 Task: Create New Customer with Customer Name: Available, Billing Address Line1: 1085 Charack Road, Billing Address Line2:  Terre Haute, Billing Address Line3:  Indiana 47807, Cell Number: 803-818-8313
Action: Mouse moved to (164, 32)
Screenshot: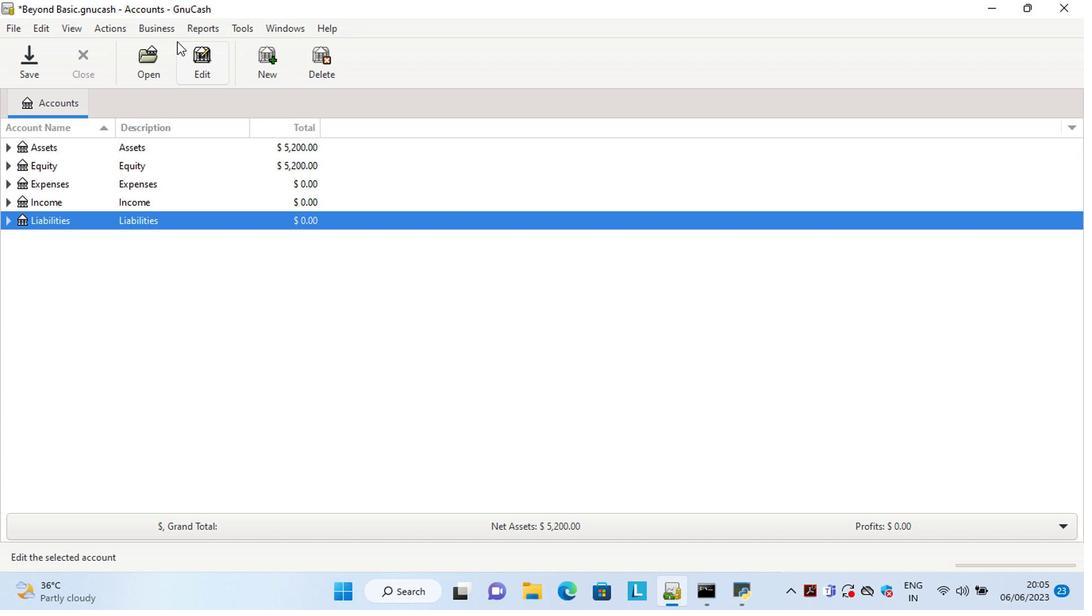 
Action: Mouse pressed left at (164, 32)
Screenshot: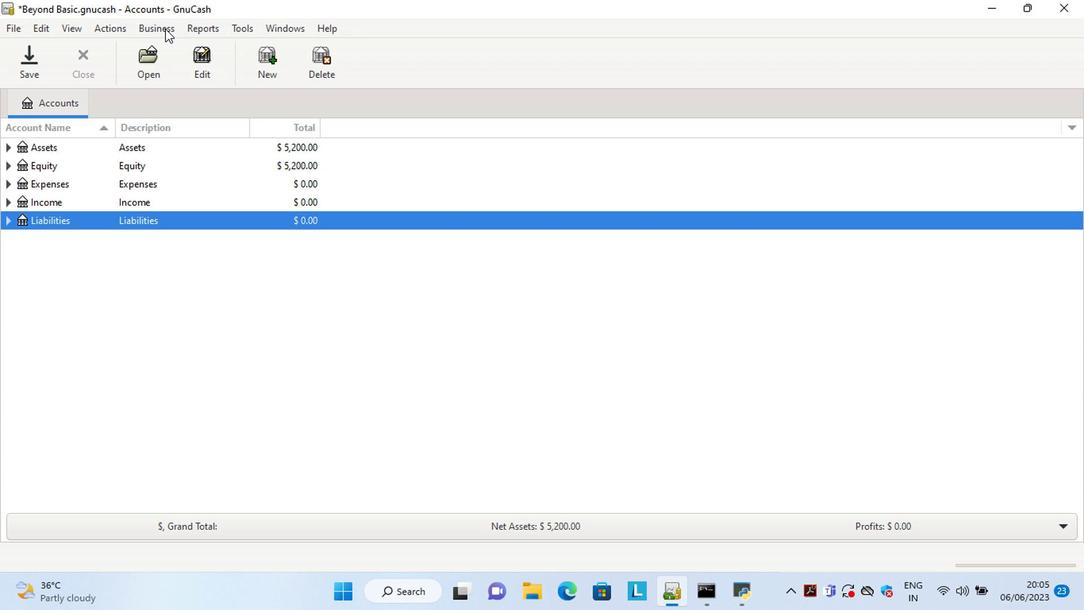
Action: Mouse moved to (357, 71)
Screenshot: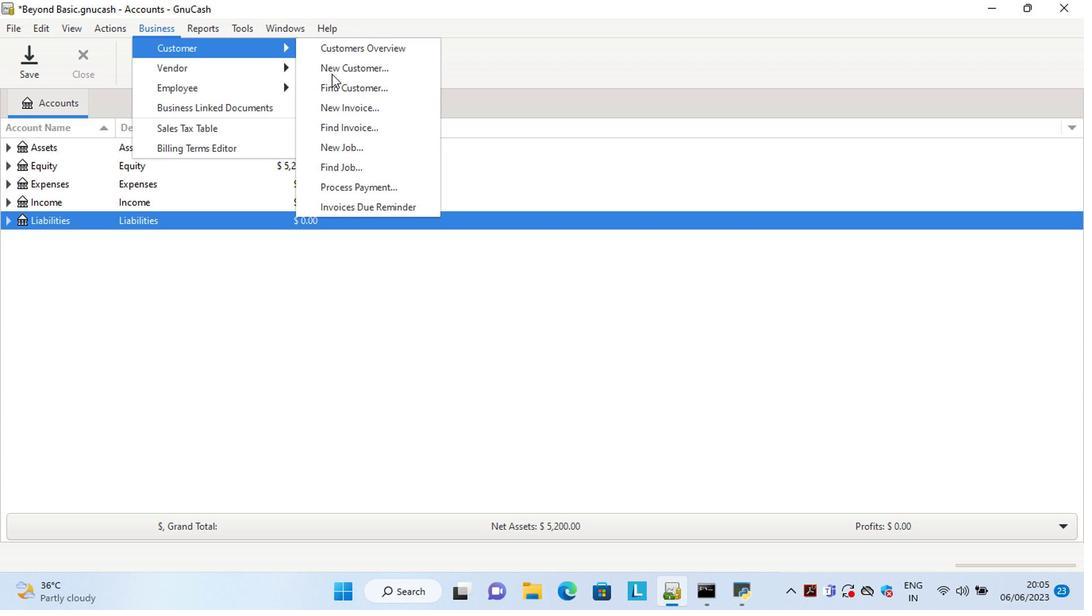 
Action: Mouse pressed left at (357, 71)
Screenshot: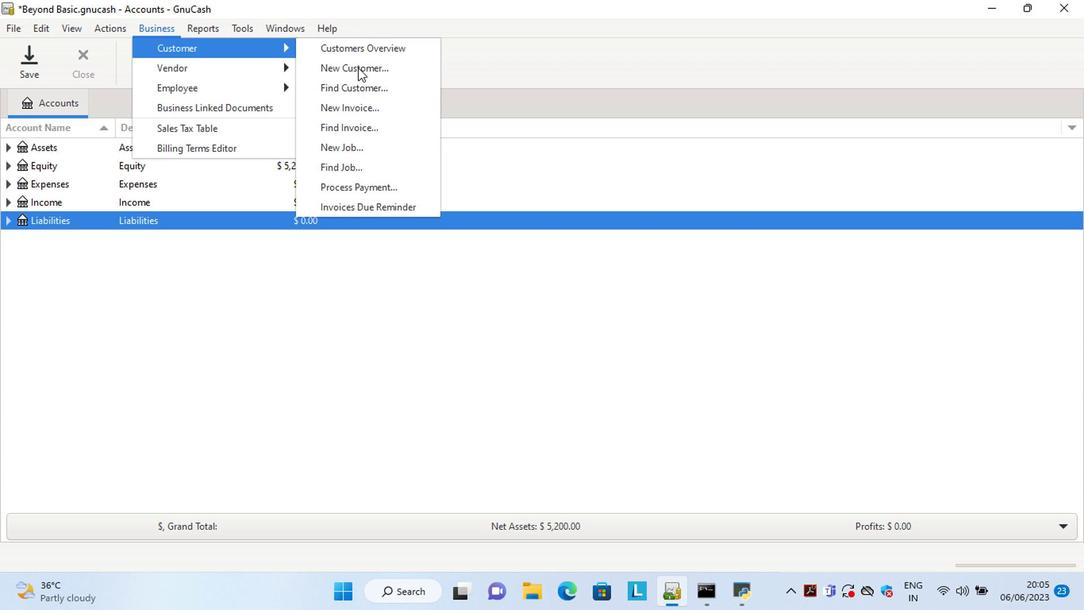 
Action: Mouse moved to (863, 358)
Screenshot: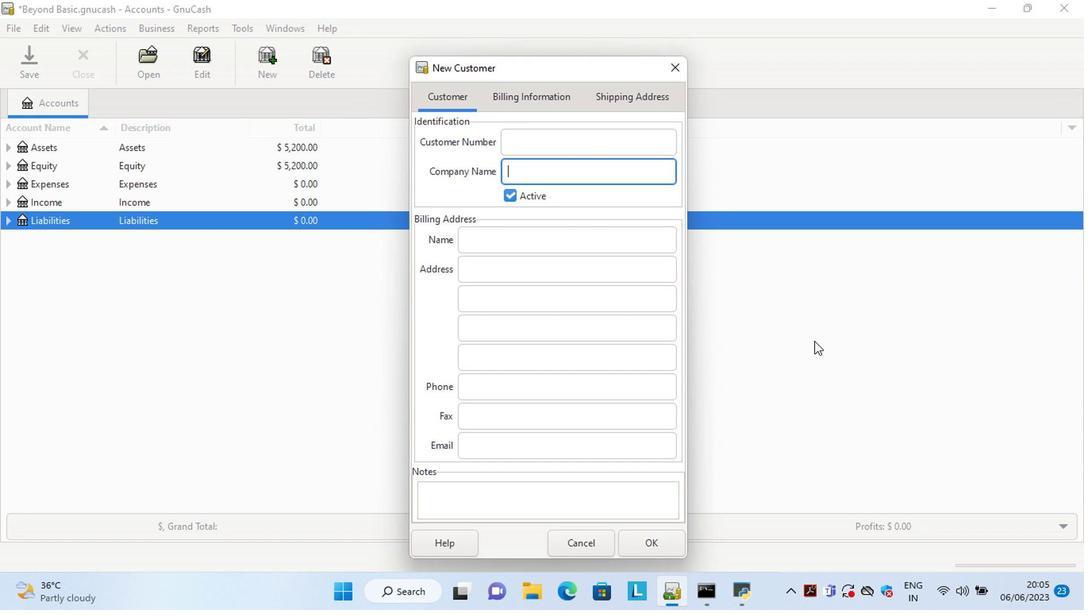 
Action: Key pressed <Key.shift>Available<Key.space><Key.backspace><Key.tab><Key.tab><Key.tab>1085<Key.space><Key.shift>Charack<Key.space><Key.shift>Road<Key.tab><Key.shift>T<Key.tab>in<Key.tab><Key.tab>803-818-8313
Screenshot: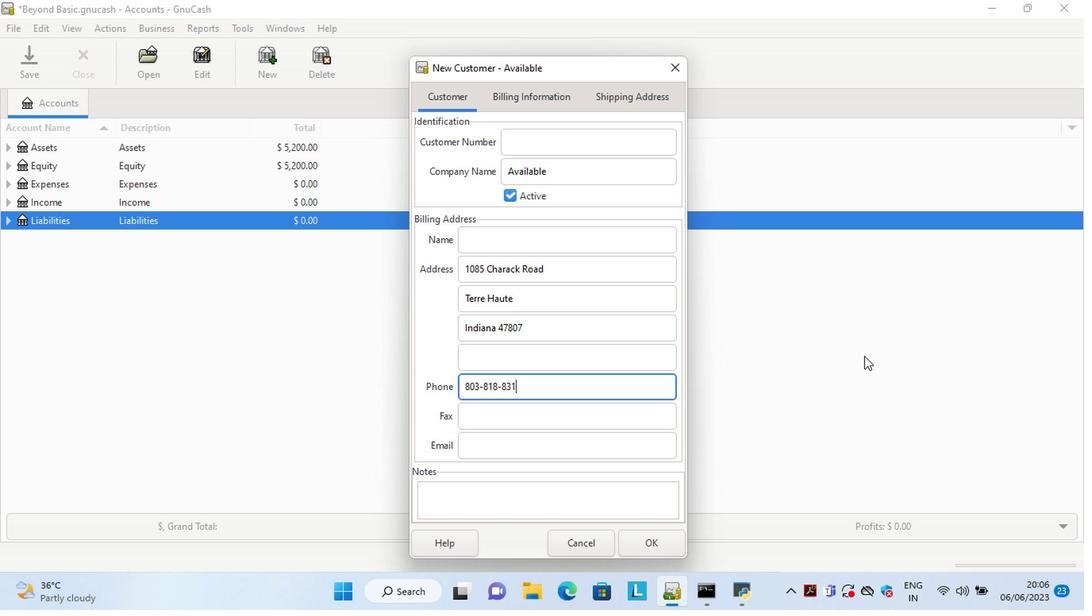 
Action: Mouse moved to (650, 542)
Screenshot: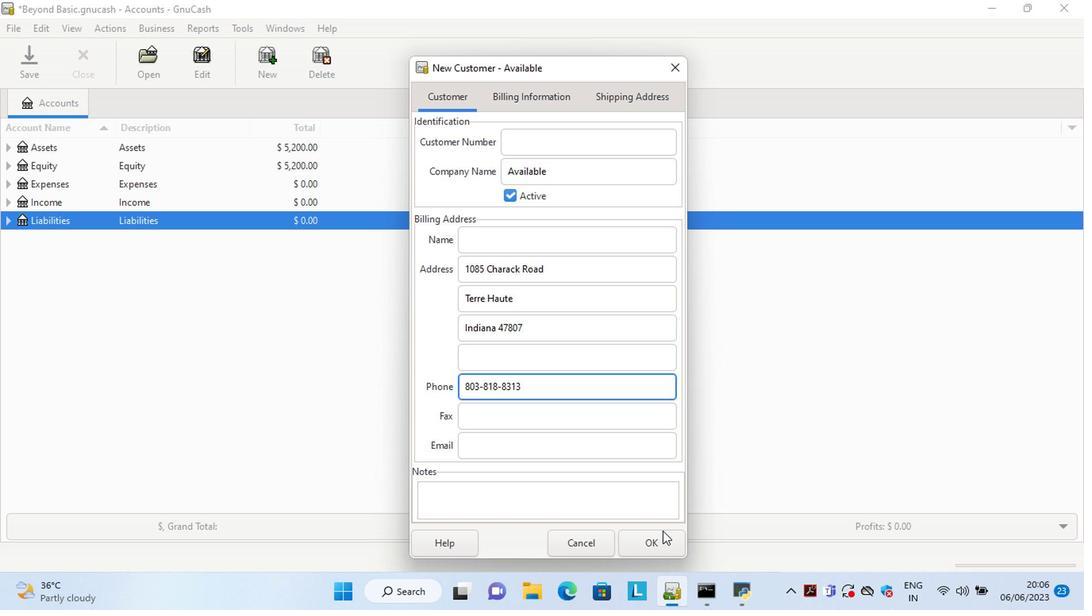 
Action: Mouse pressed left at (650, 542)
Screenshot: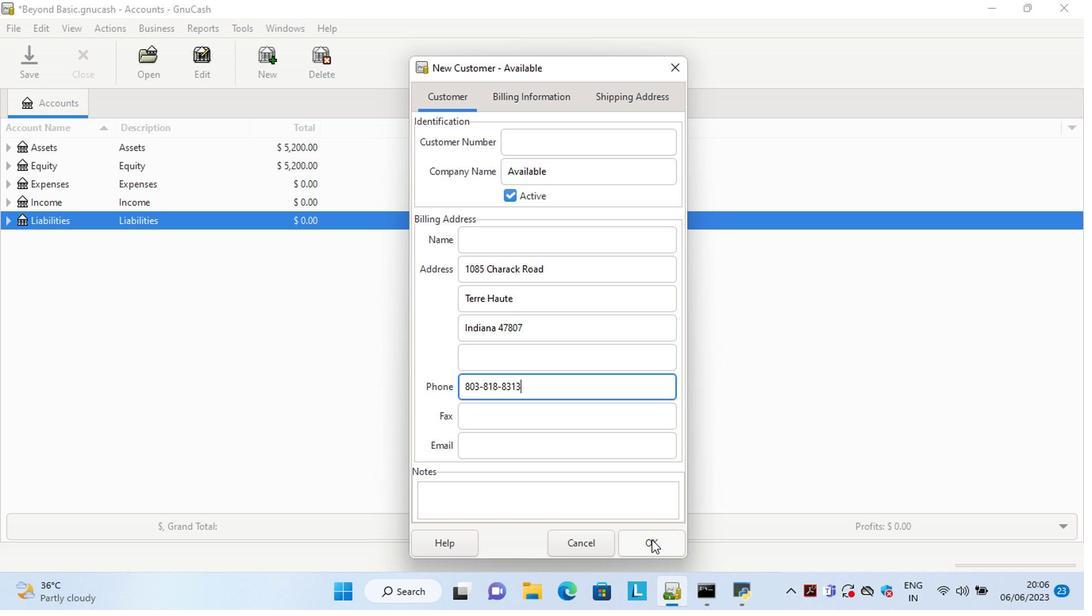
